 Task: Add a condition where "Group Is Support" in pending tickets.
Action: Mouse moved to (128, 492)
Screenshot: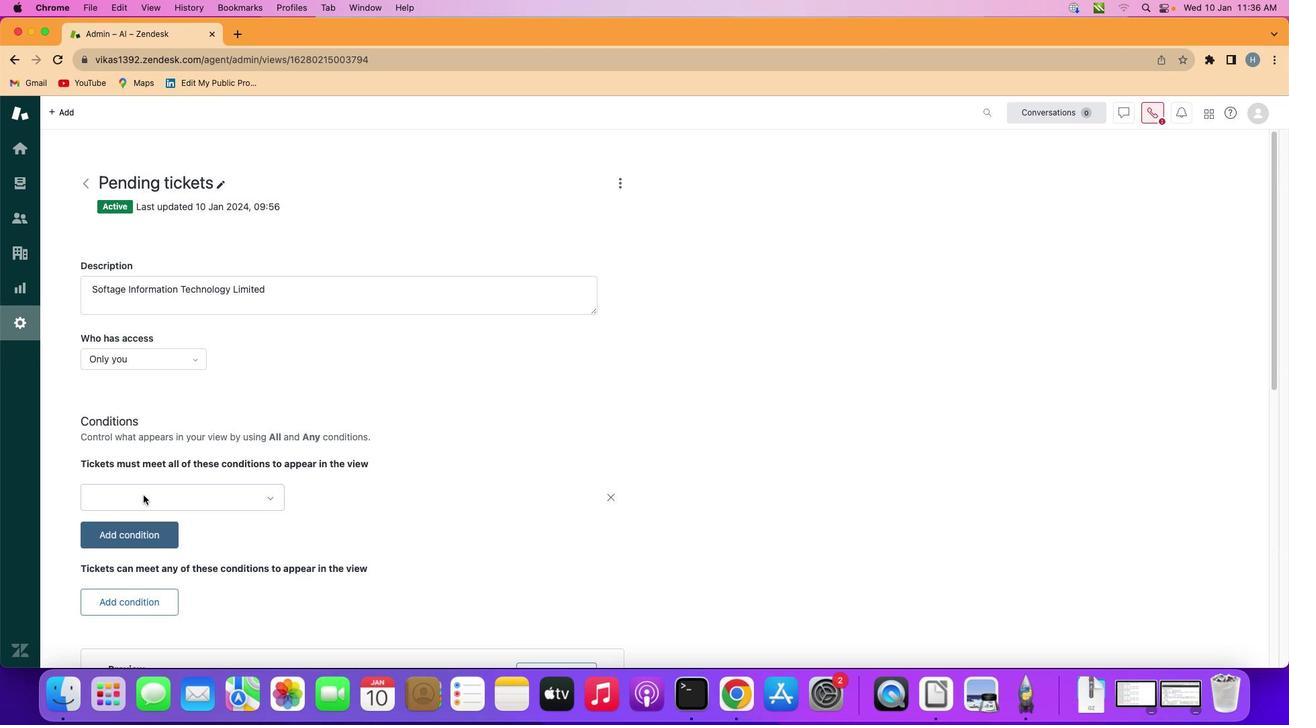 
Action: Mouse pressed left at (128, 492)
Screenshot: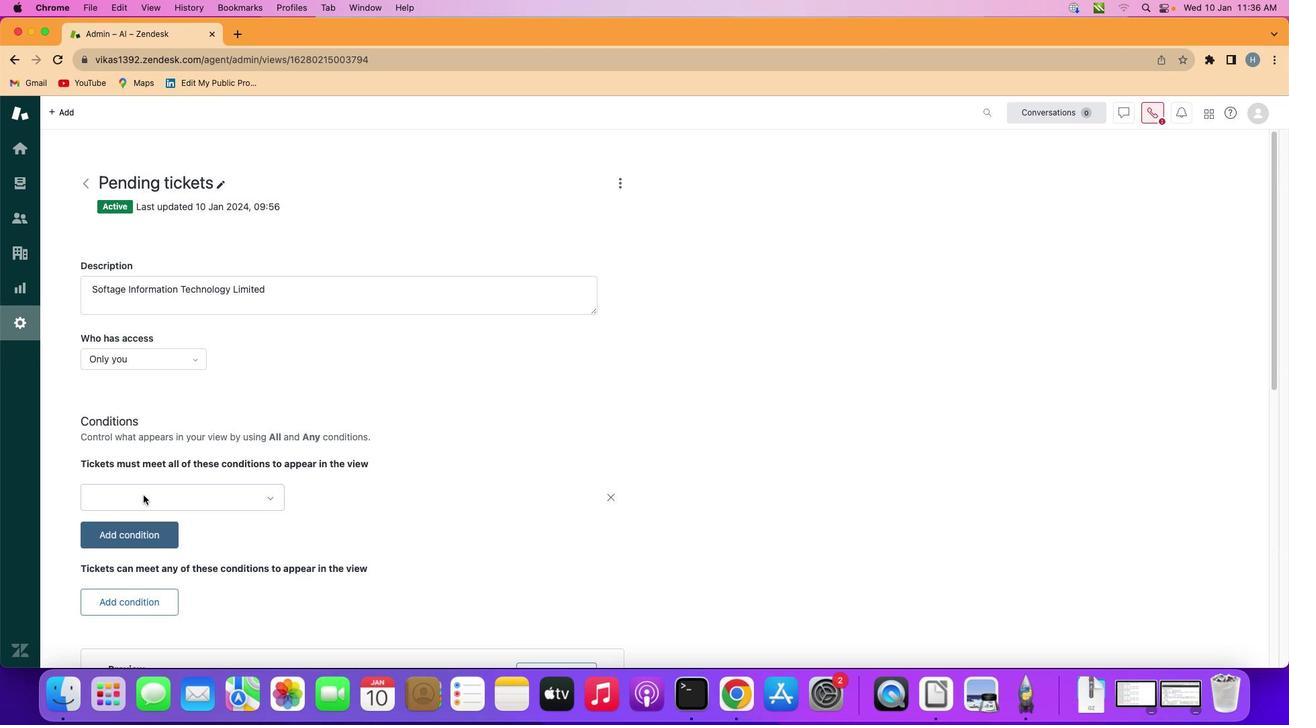 
Action: Mouse moved to (199, 491)
Screenshot: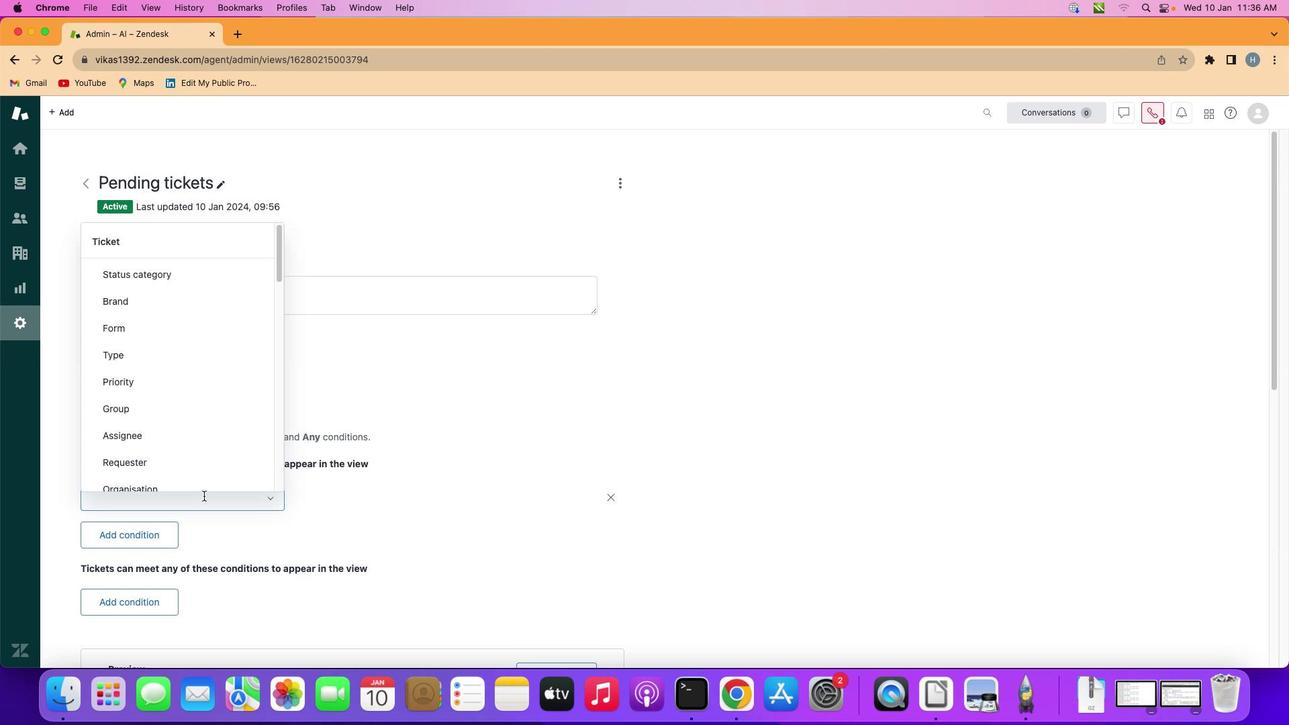 
Action: Mouse pressed left at (199, 491)
Screenshot: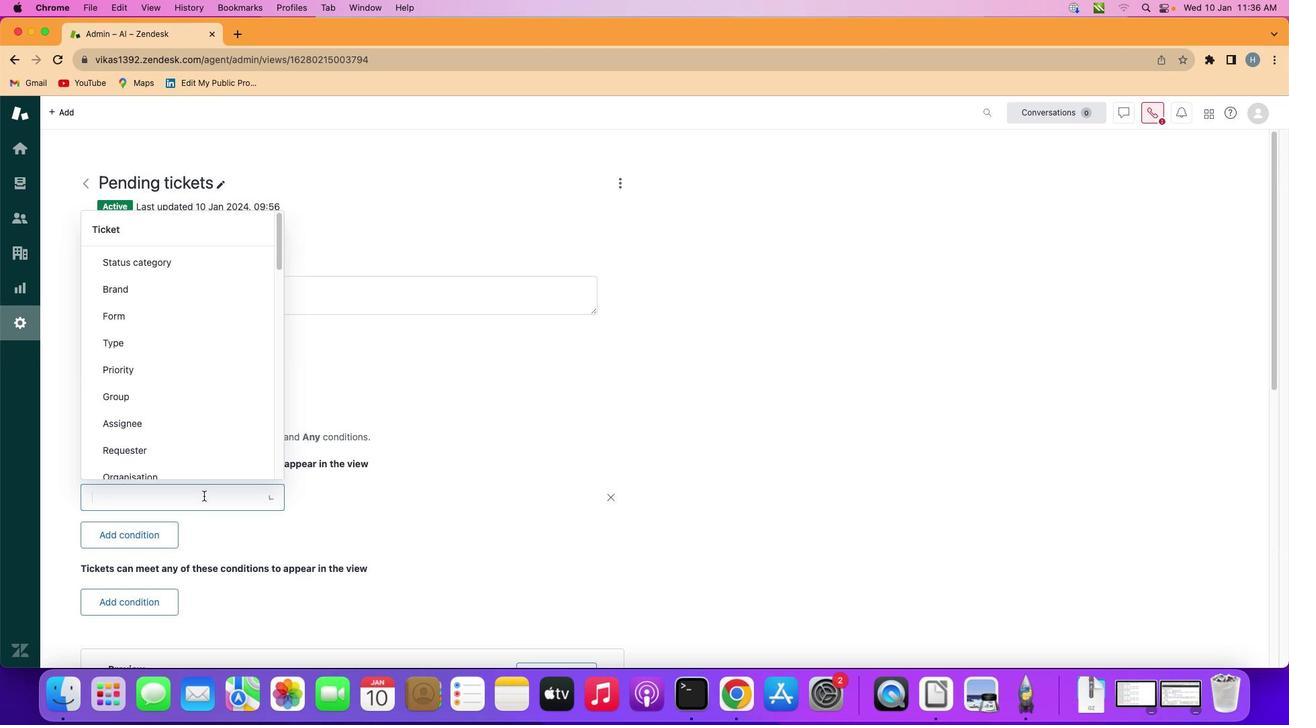 
Action: Mouse moved to (194, 394)
Screenshot: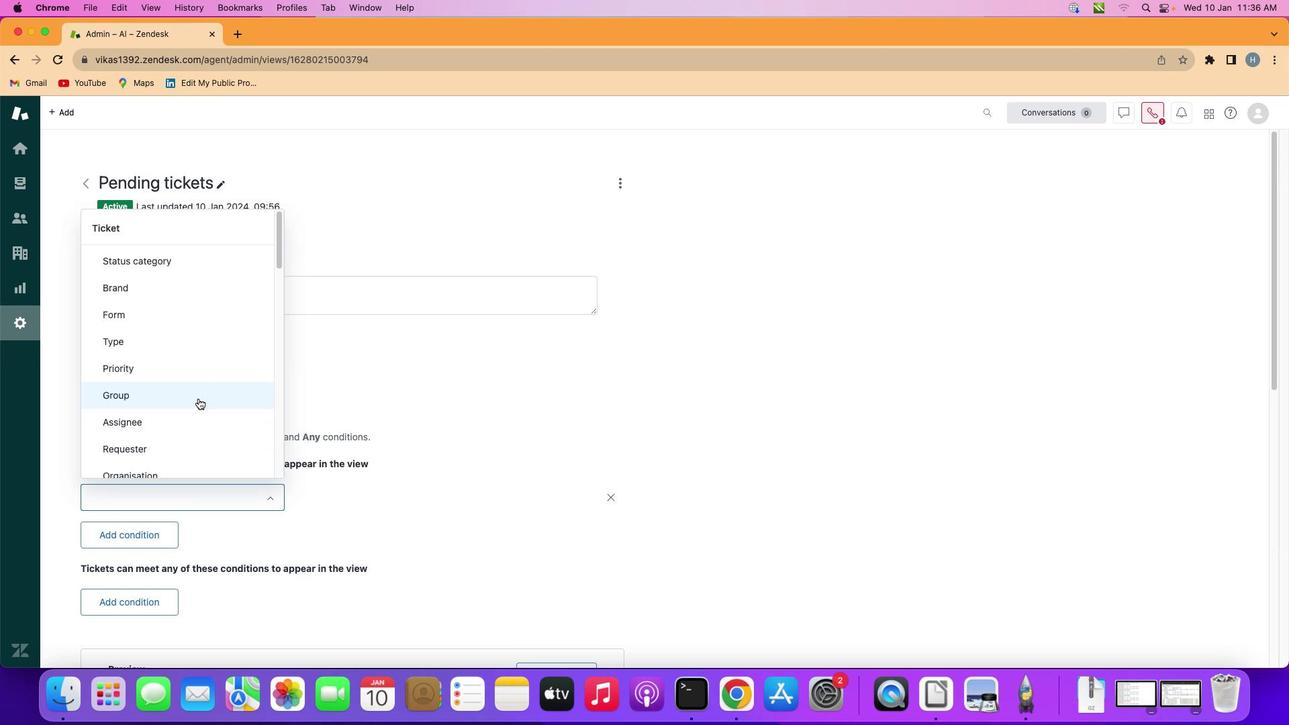 
Action: Mouse pressed left at (194, 394)
Screenshot: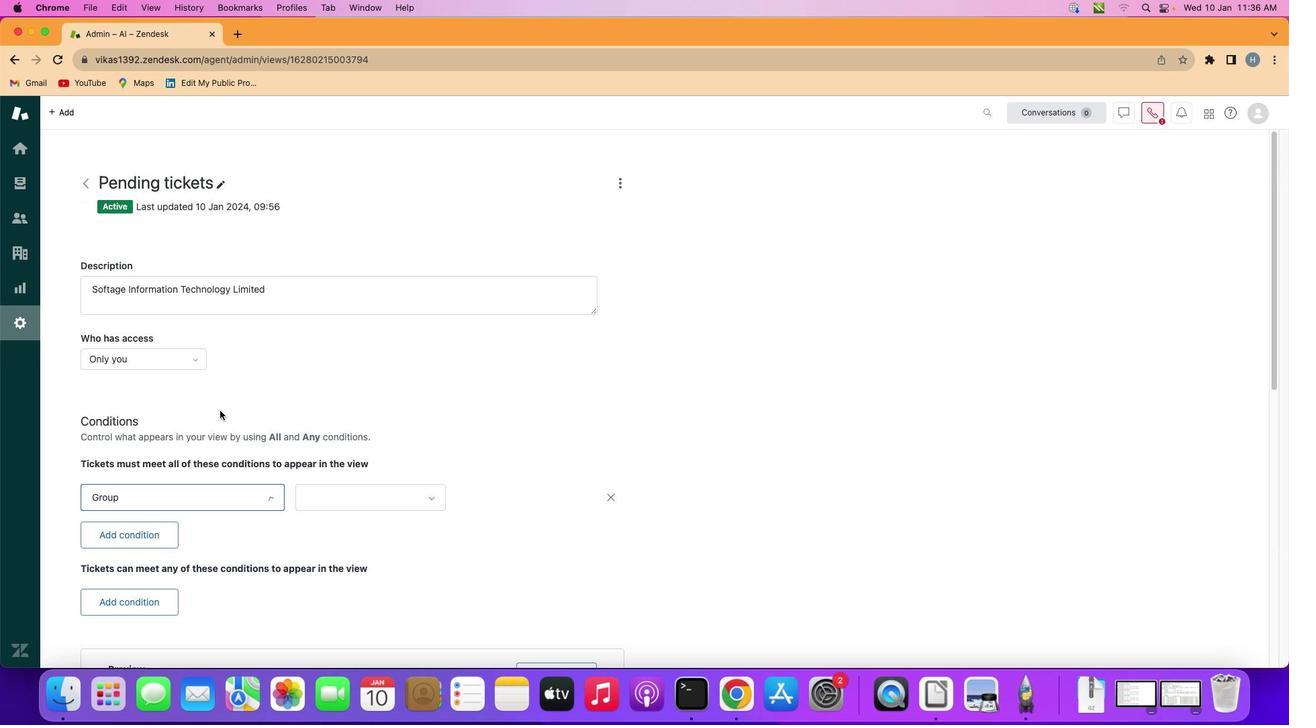 
Action: Mouse moved to (364, 488)
Screenshot: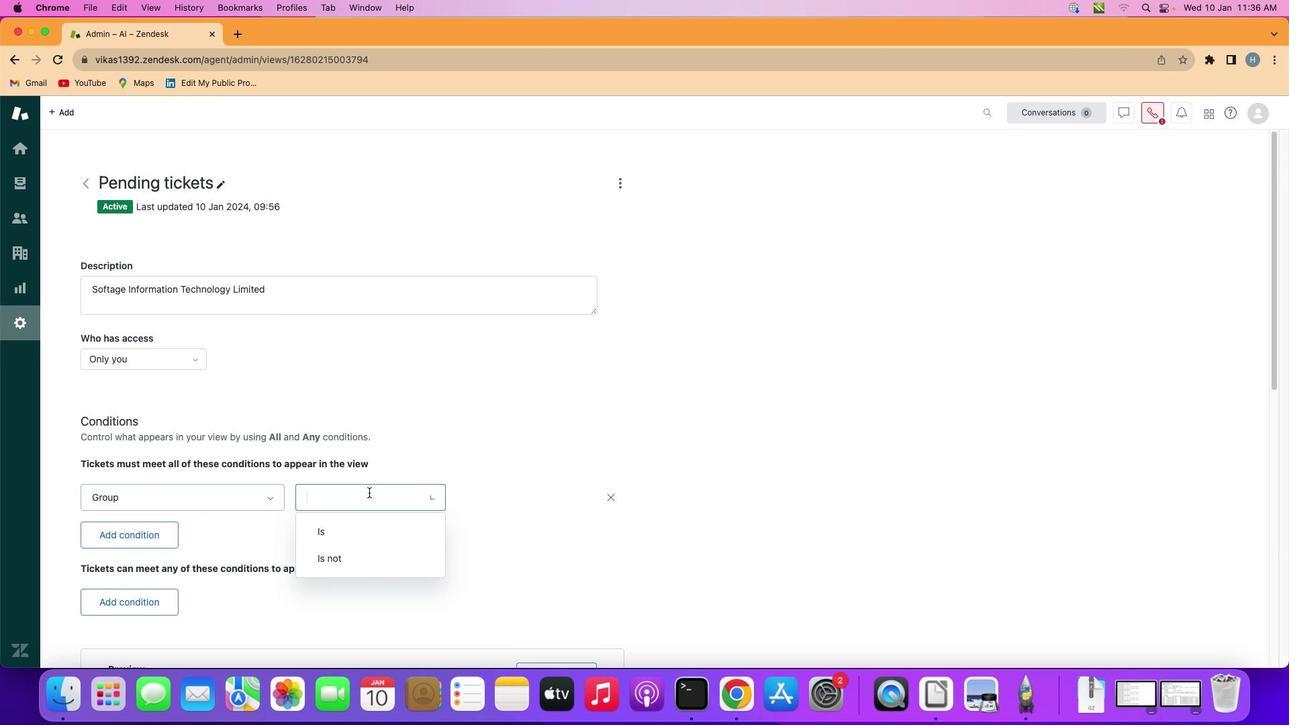 
Action: Mouse pressed left at (364, 488)
Screenshot: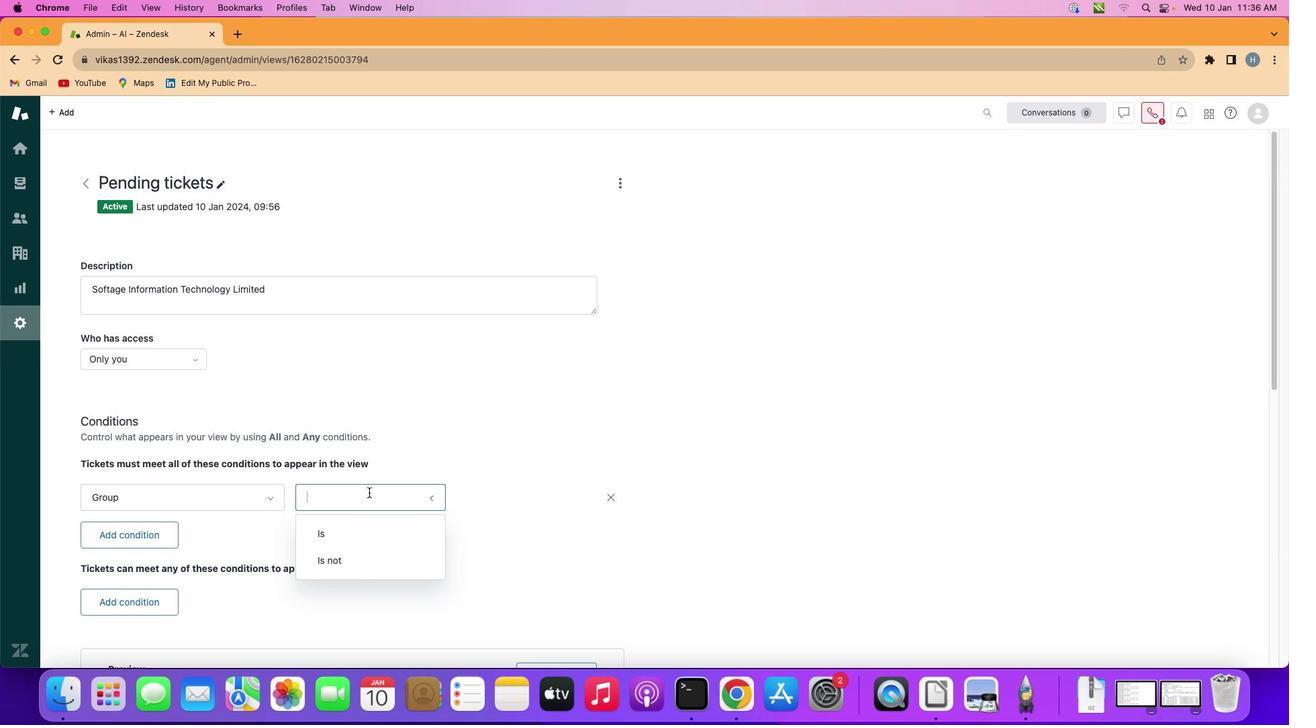 
Action: Mouse moved to (374, 521)
Screenshot: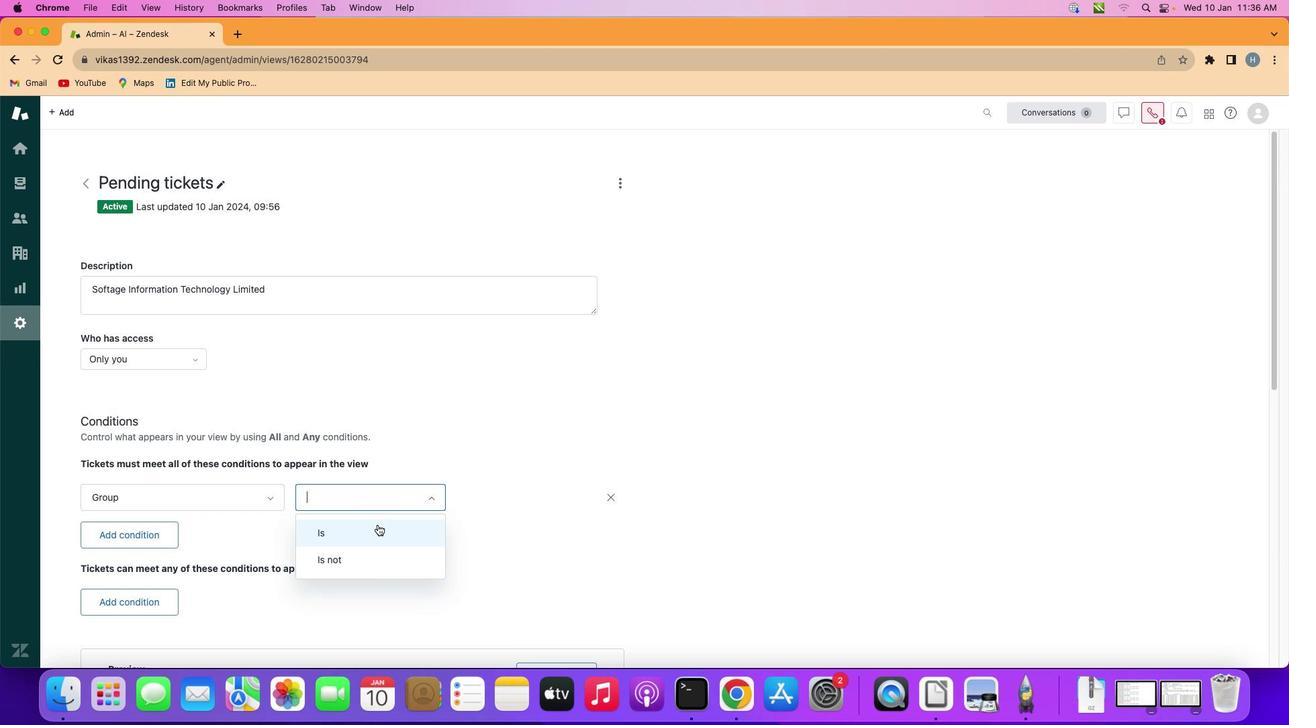 
Action: Mouse pressed left at (374, 521)
Screenshot: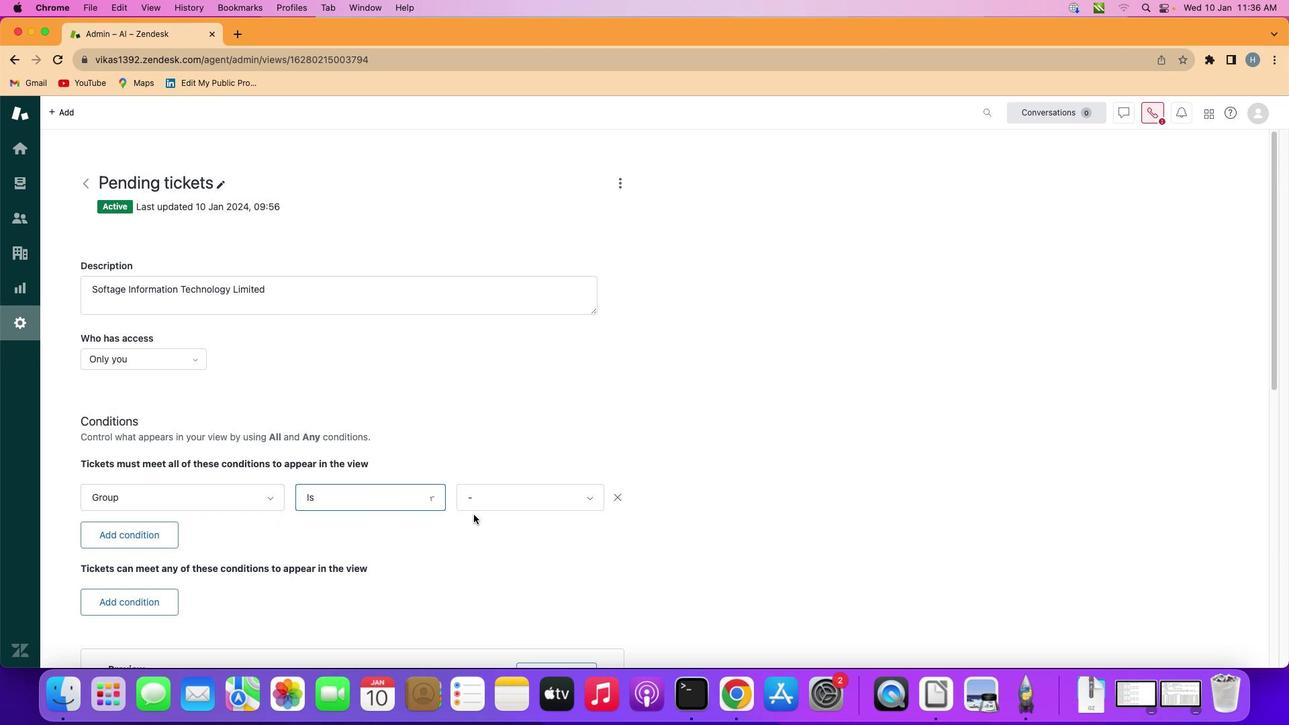 
Action: Mouse moved to (550, 492)
Screenshot: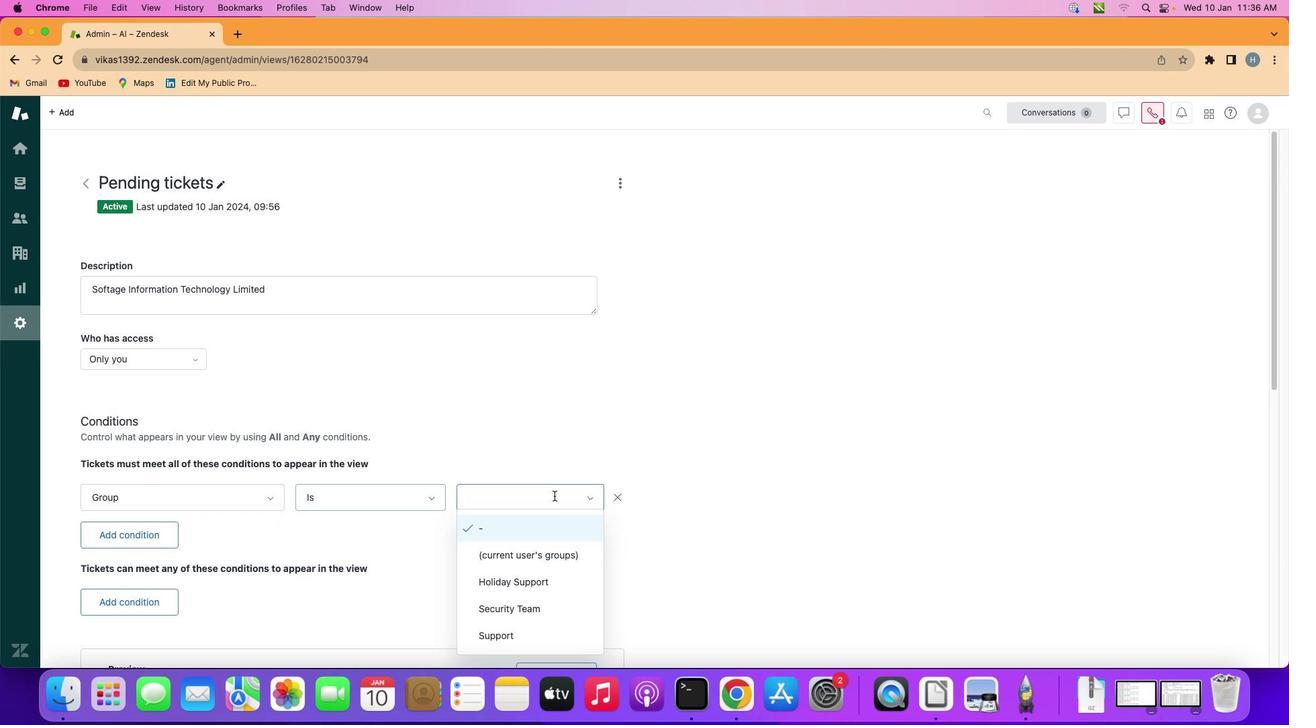 
Action: Mouse pressed left at (550, 492)
Screenshot: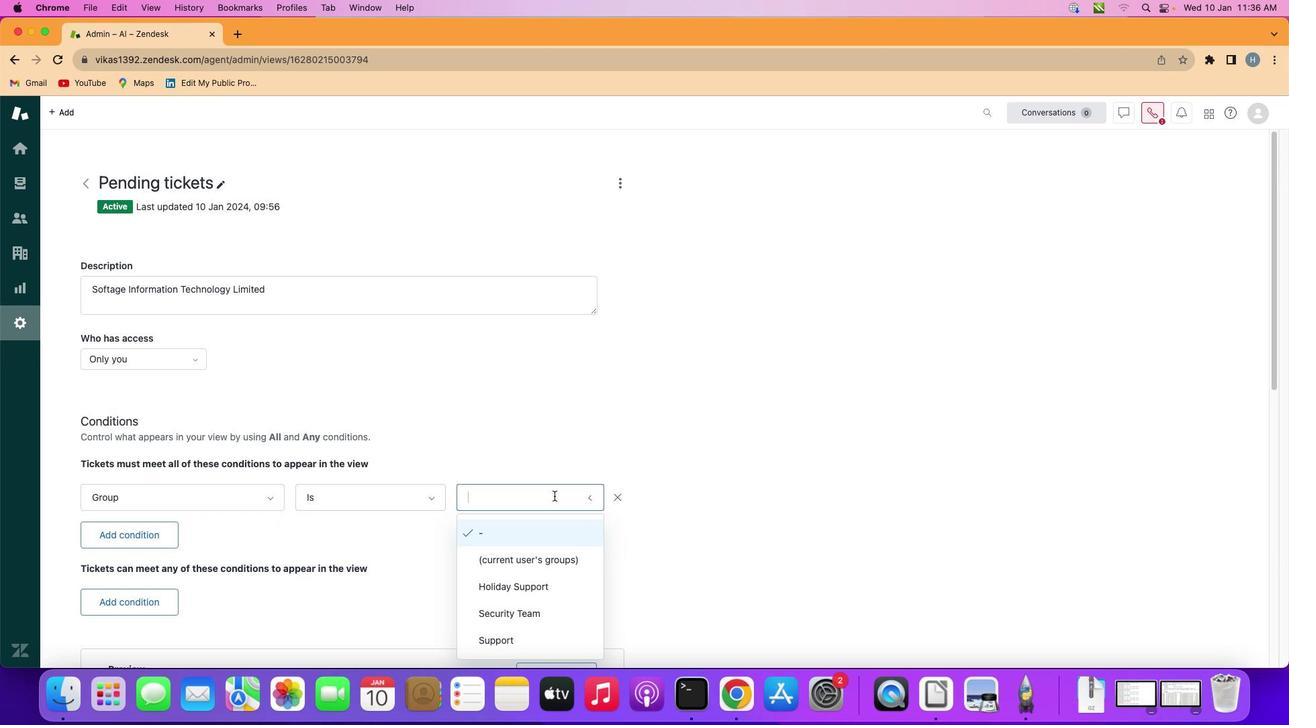 
Action: Mouse moved to (515, 634)
Screenshot: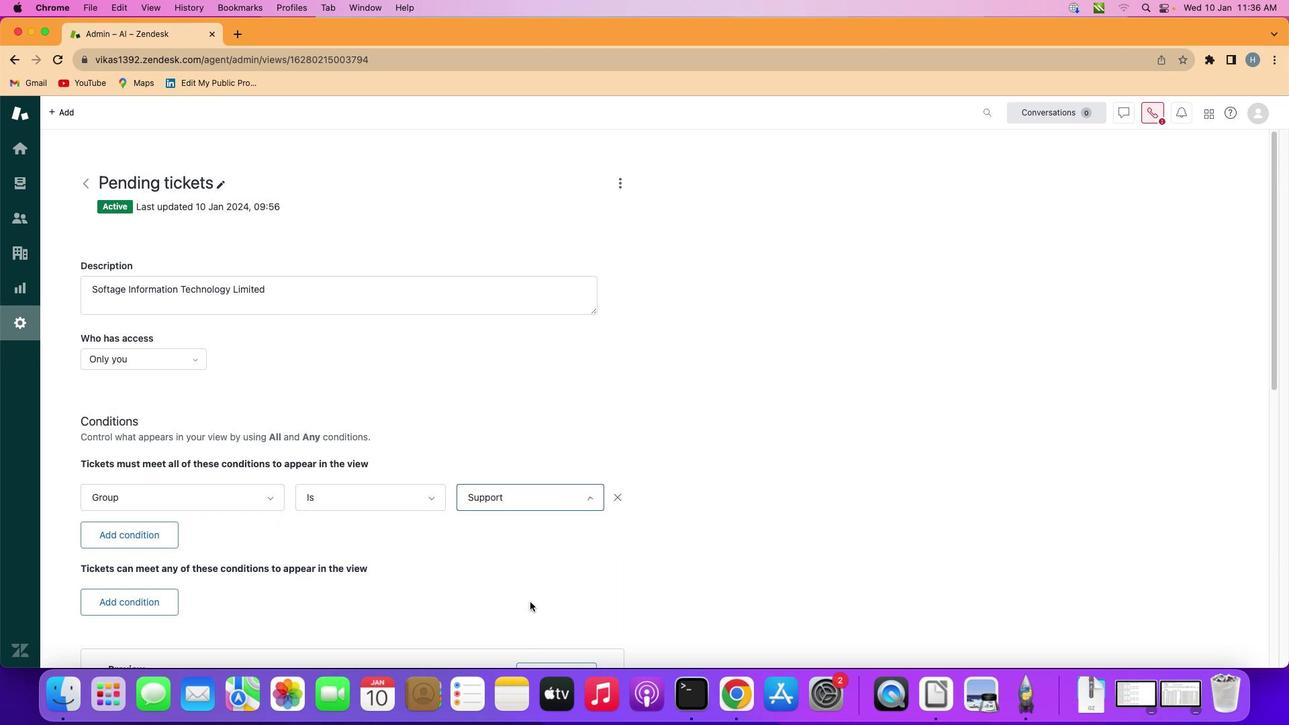 
Action: Mouse pressed left at (515, 634)
Screenshot: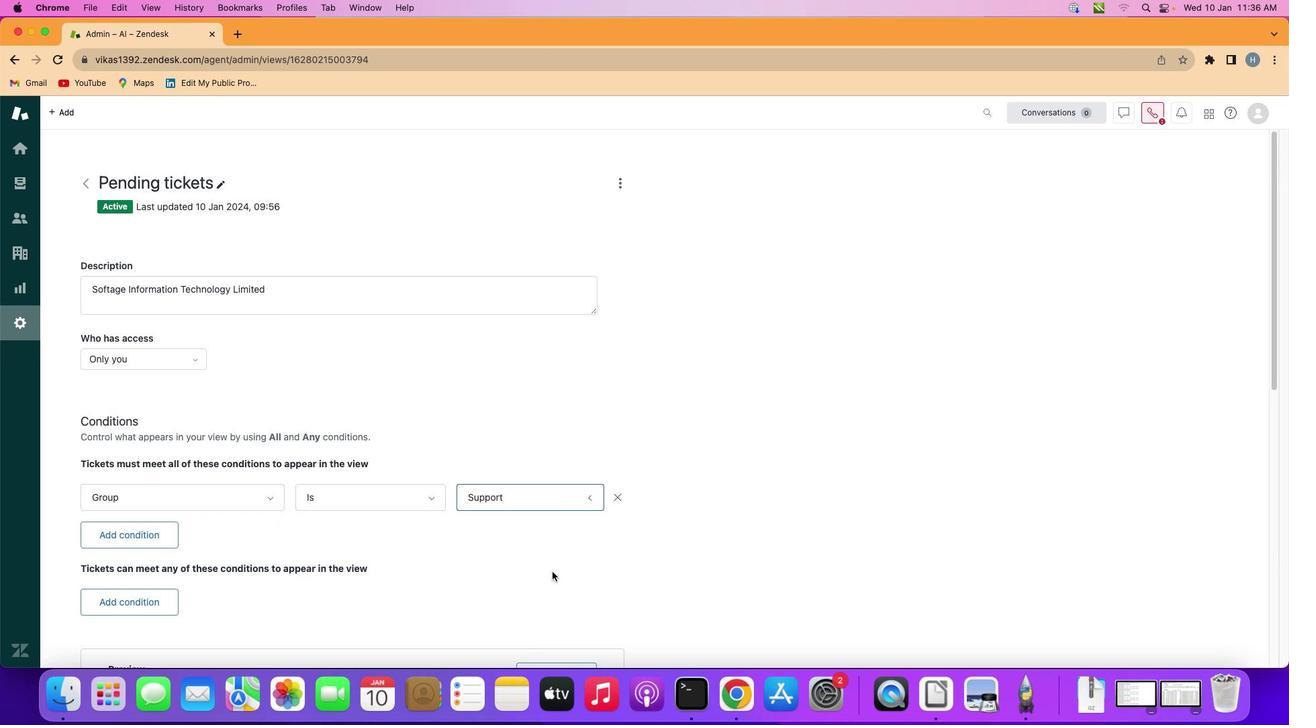 
Action: Mouse moved to (554, 557)
Screenshot: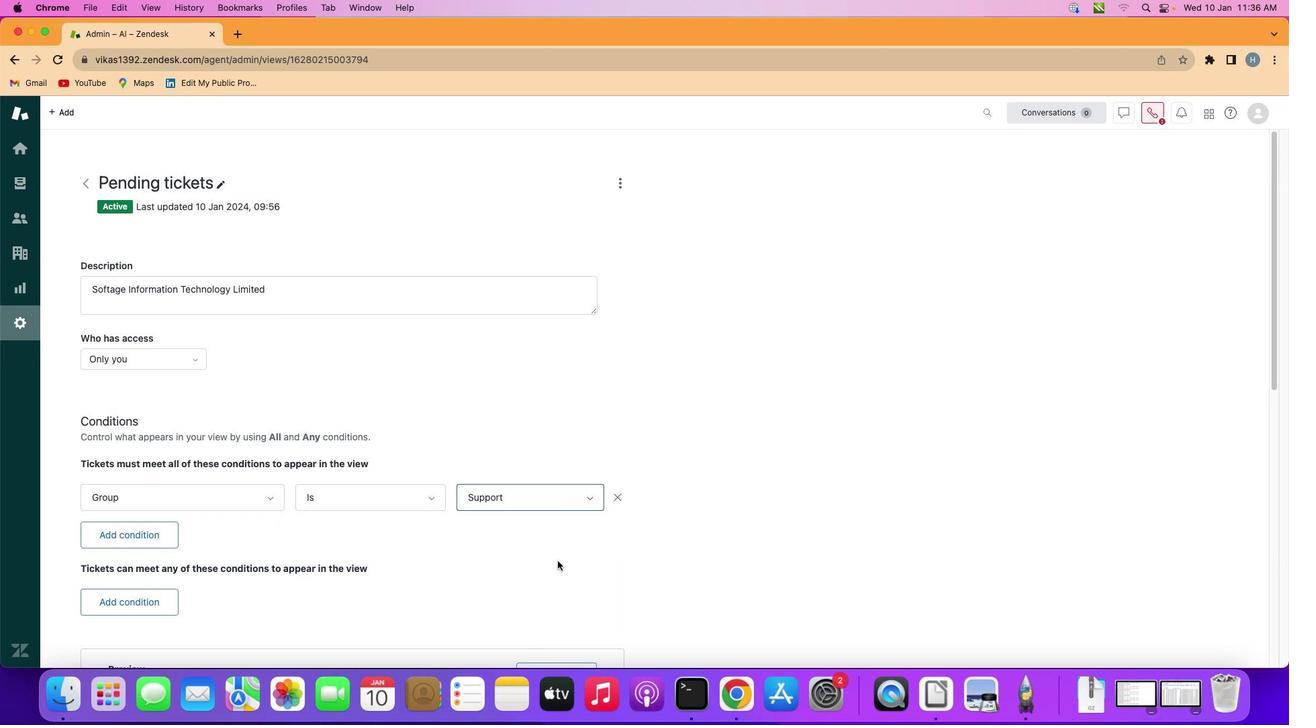 
